 Task: In the Company infosys.com, Log call with description : 'Had a conversation with a lead exploring partnership opportunities.'; Select call outcome: 'Busy '; Select call Direction: Inbound; Add date: '15 September, 2023' and time 10:00:AM. Logged in from softage.1@softage.net
Action: Mouse moved to (83, 49)
Screenshot: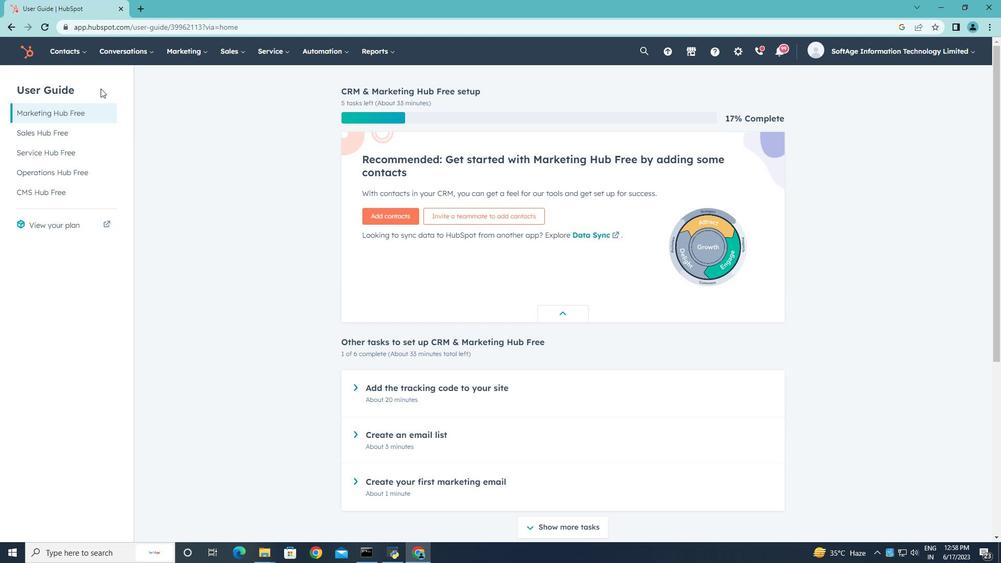 
Action: Mouse pressed left at (83, 49)
Screenshot: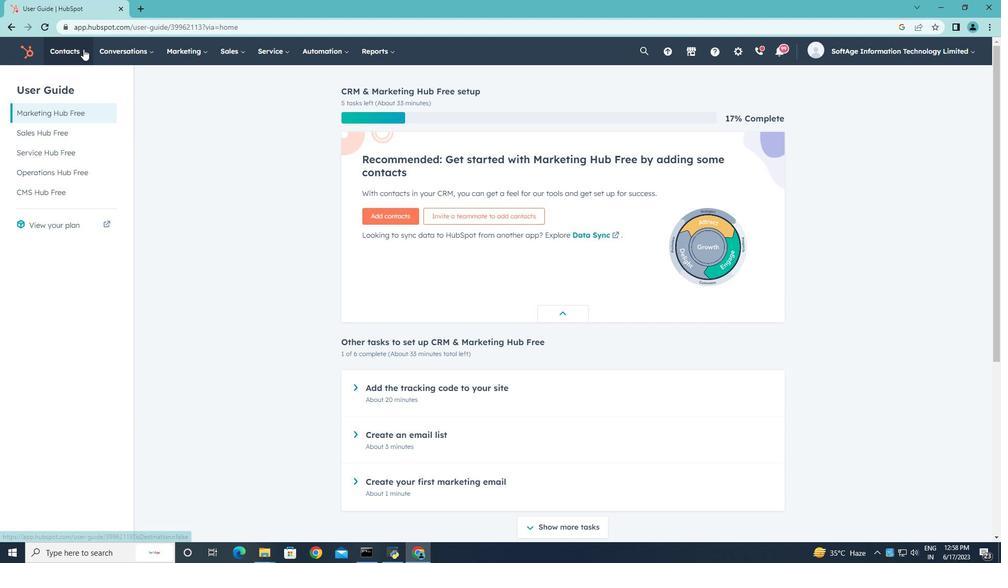 
Action: Mouse moved to (74, 102)
Screenshot: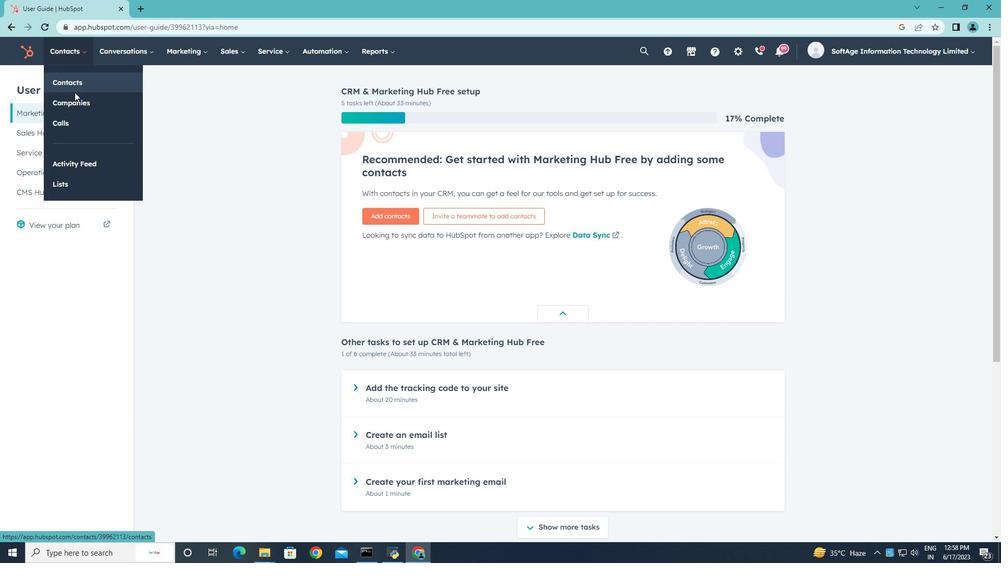 
Action: Mouse pressed left at (74, 102)
Screenshot: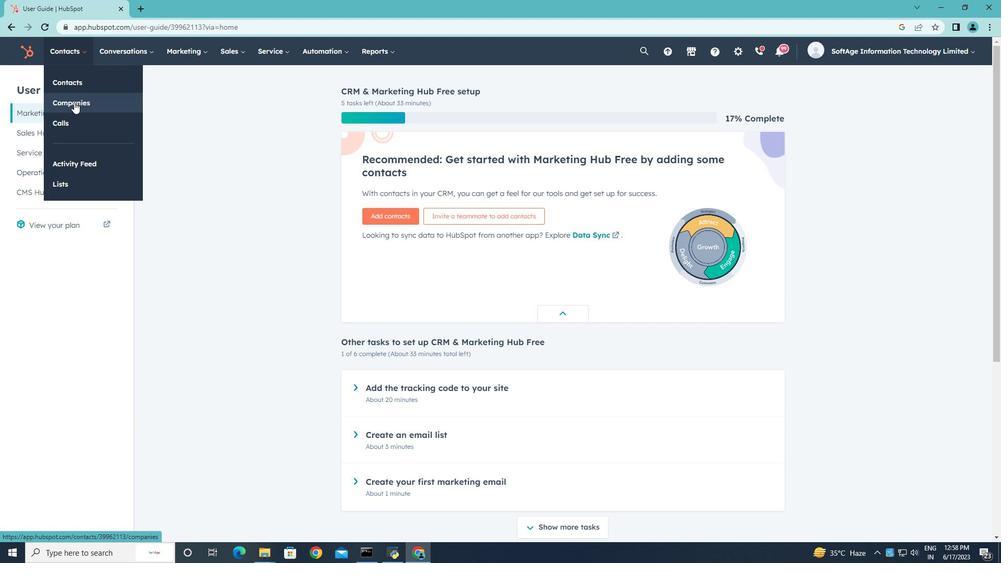 
Action: Mouse moved to (73, 170)
Screenshot: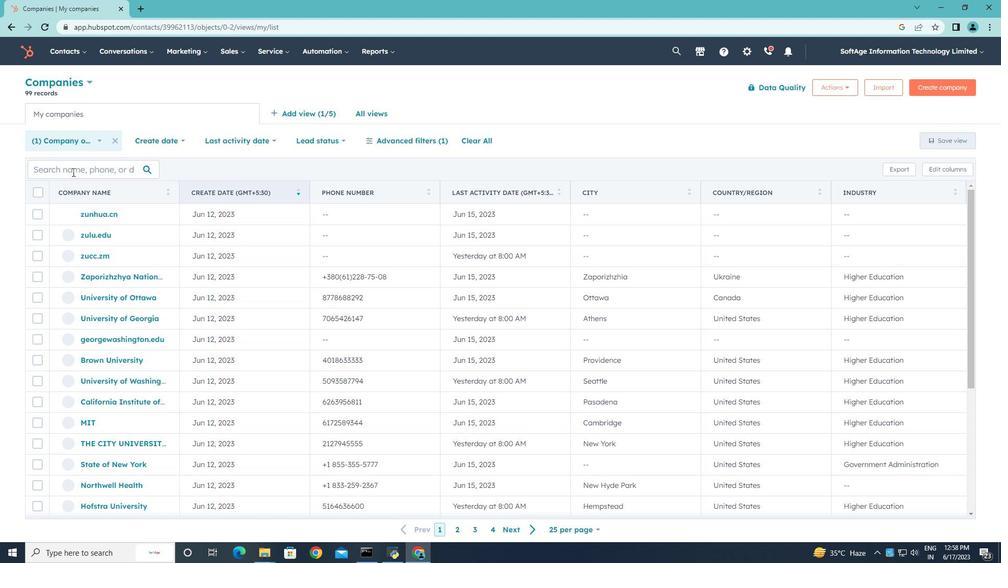 
Action: Mouse pressed left at (73, 170)
Screenshot: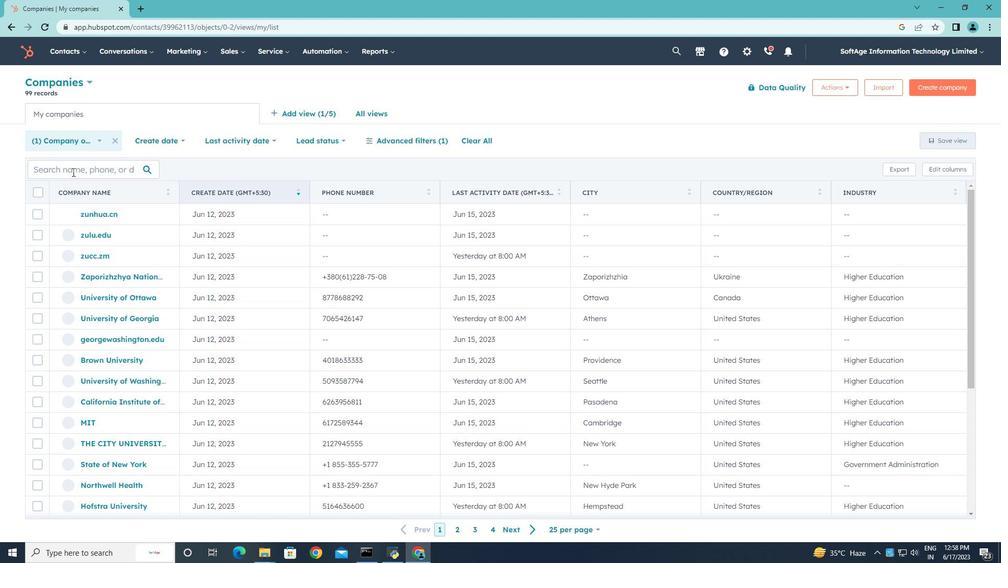 
Action: Key pressed infosys.com
Screenshot: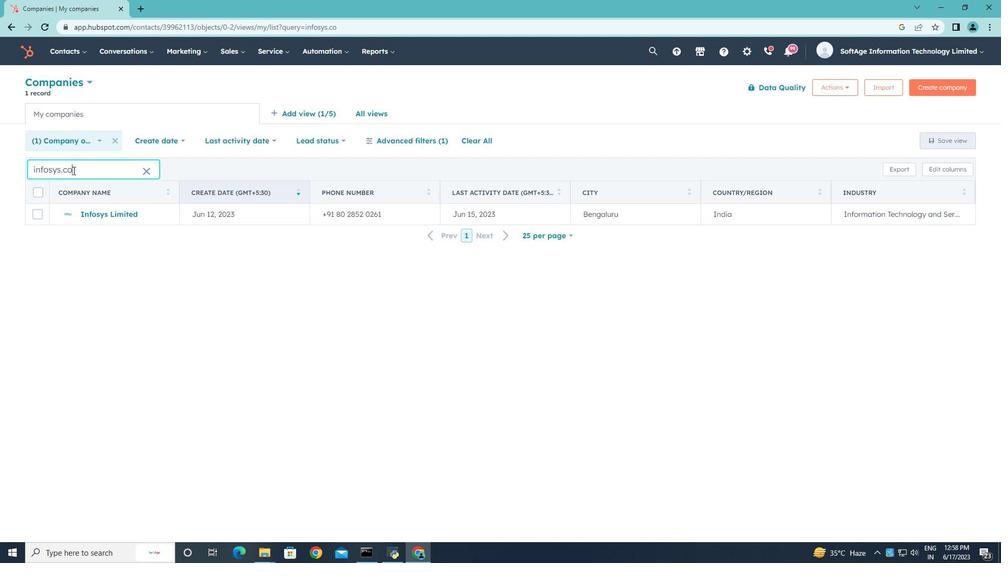 
Action: Mouse moved to (100, 214)
Screenshot: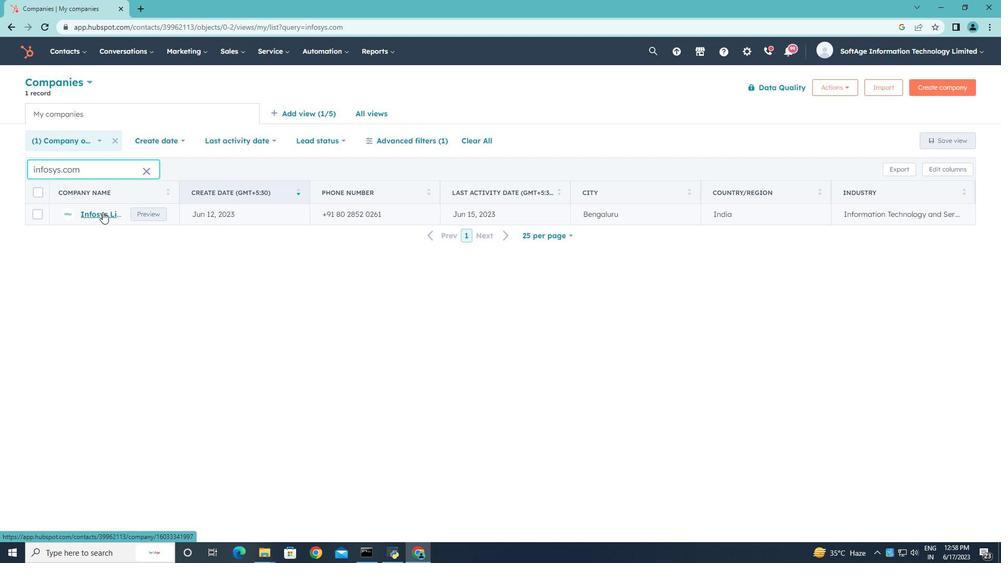 
Action: Mouse pressed left at (100, 214)
Screenshot: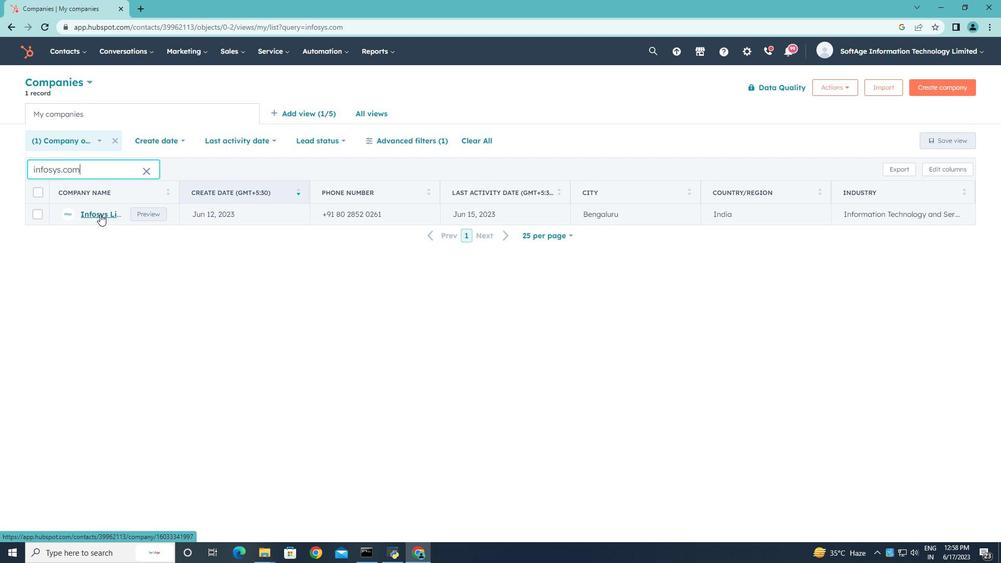 
Action: Mouse moved to (202, 177)
Screenshot: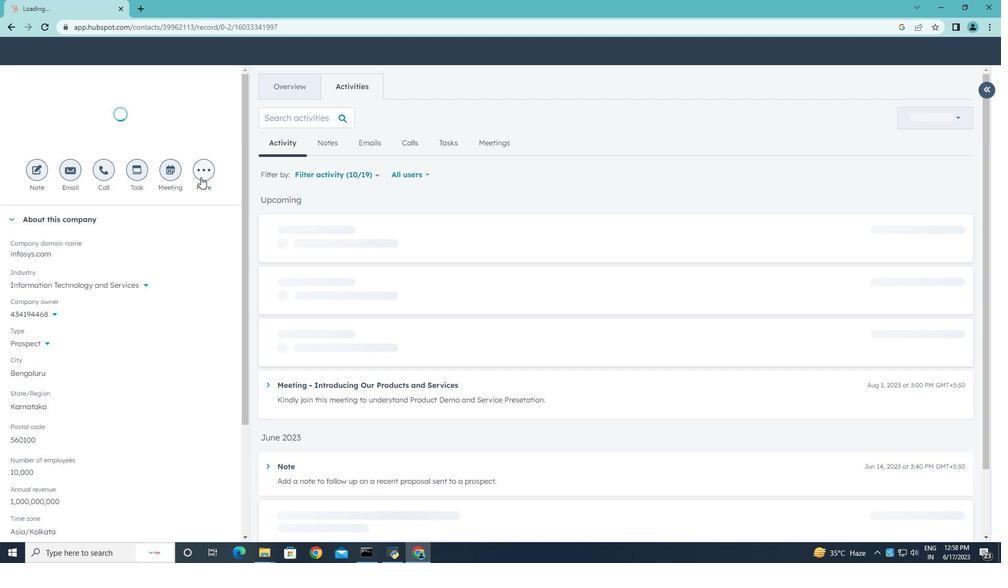
Action: Mouse pressed left at (202, 177)
Screenshot: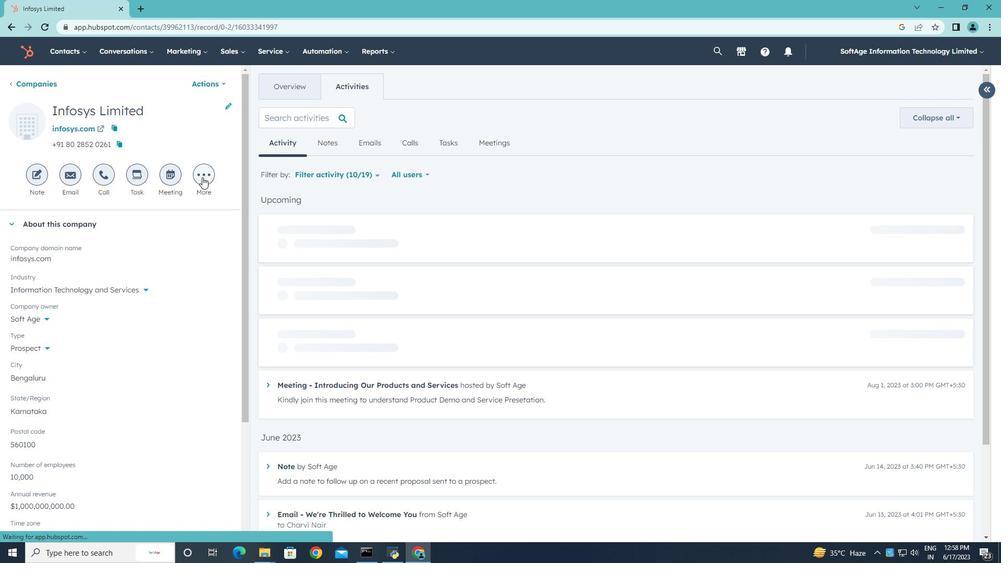 
Action: Mouse moved to (186, 261)
Screenshot: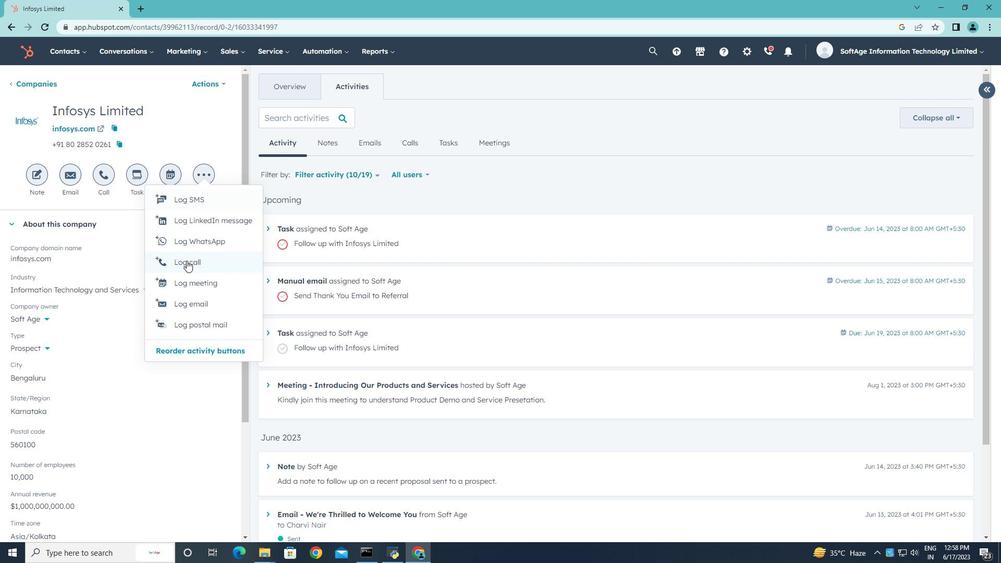 
Action: Mouse pressed left at (186, 261)
Screenshot: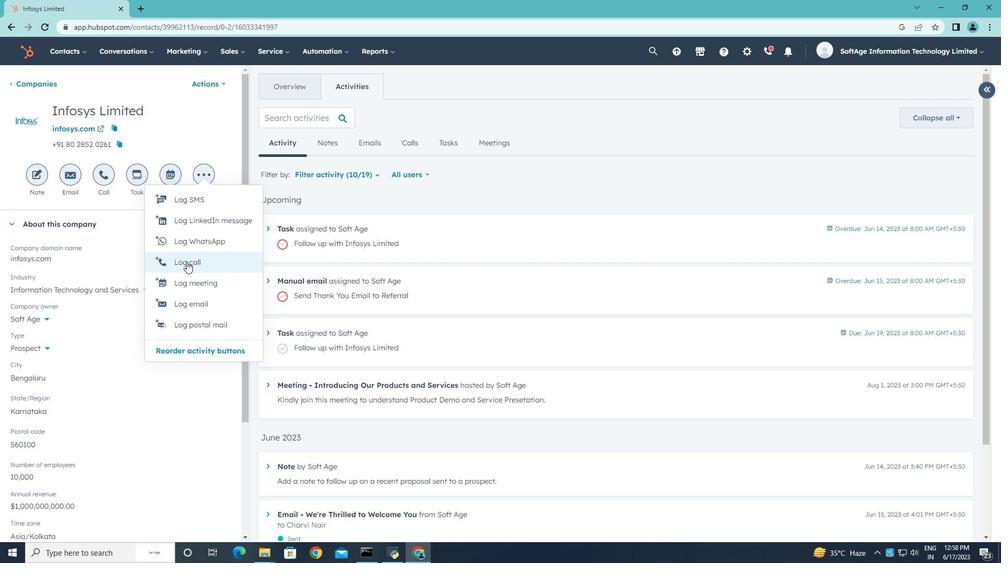 
Action: Key pressed <Key.shift>Had<Key.space>a<Key.space>conversation<Key.space>with<Key.space>a<Key.space>lead<Key.space>exploring<Key.space>partnership<Key.space>opportunities.
Screenshot: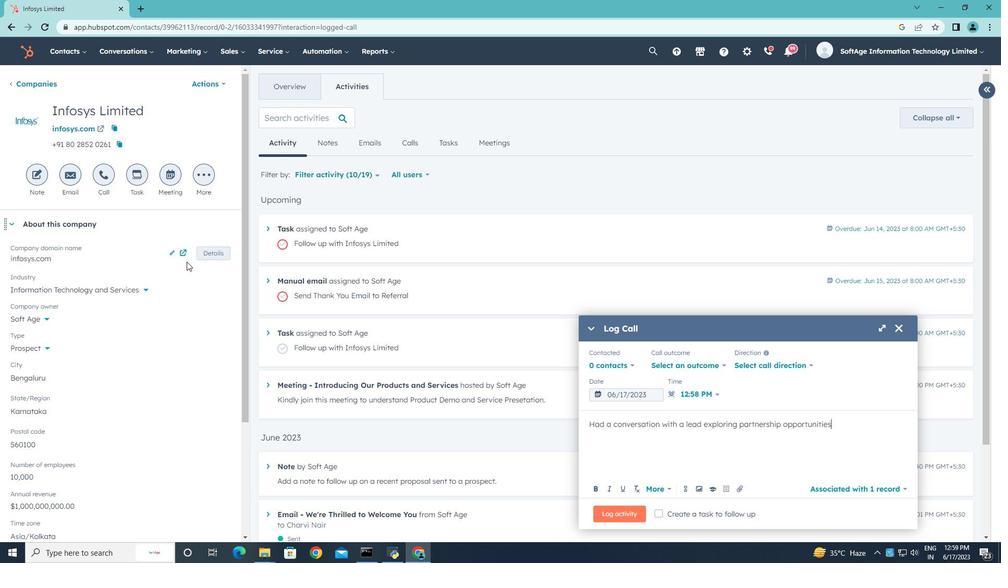 
Action: Mouse moved to (723, 365)
Screenshot: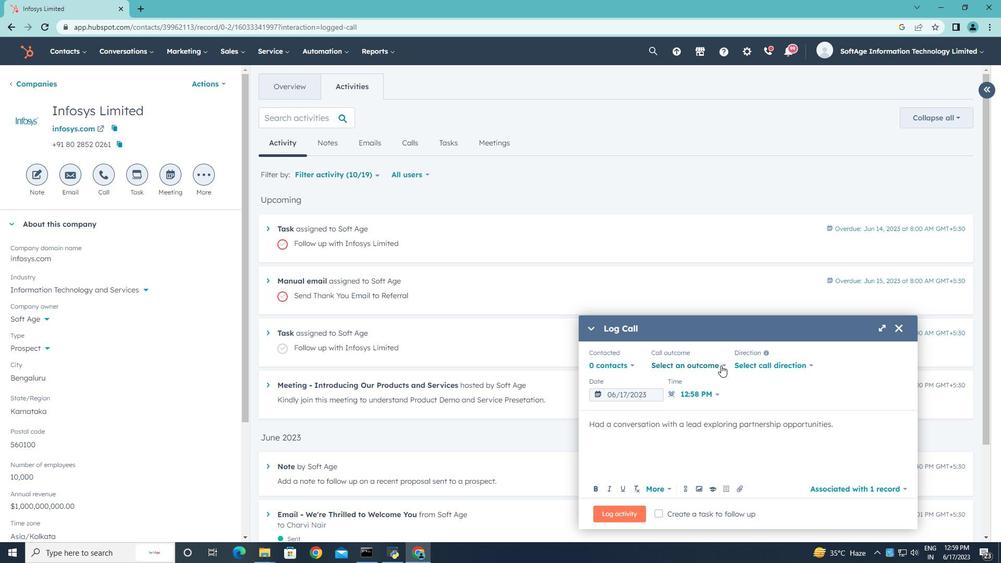 
Action: Mouse pressed left at (723, 365)
Screenshot: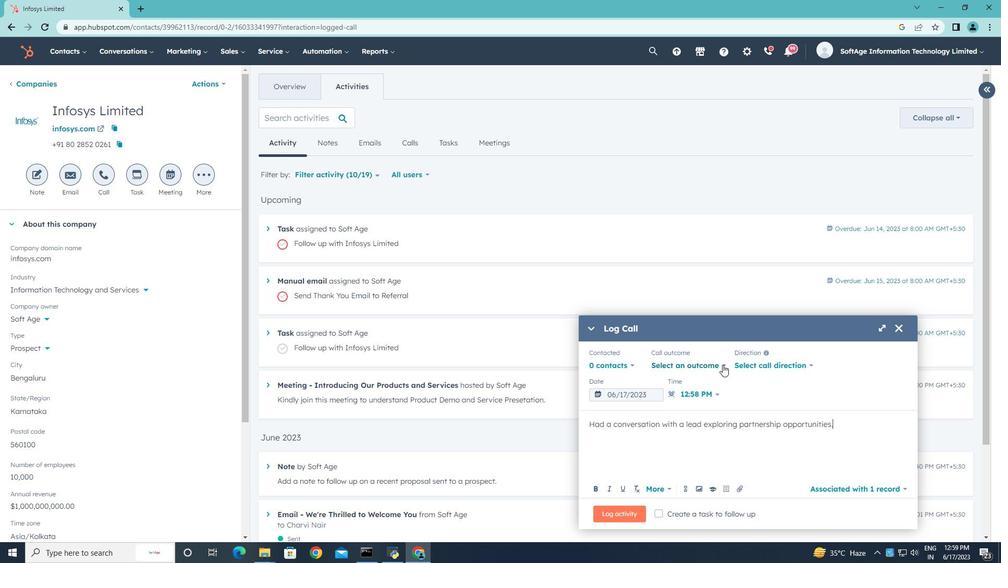 
Action: Mouse moved to (700, 390)
Screenshot: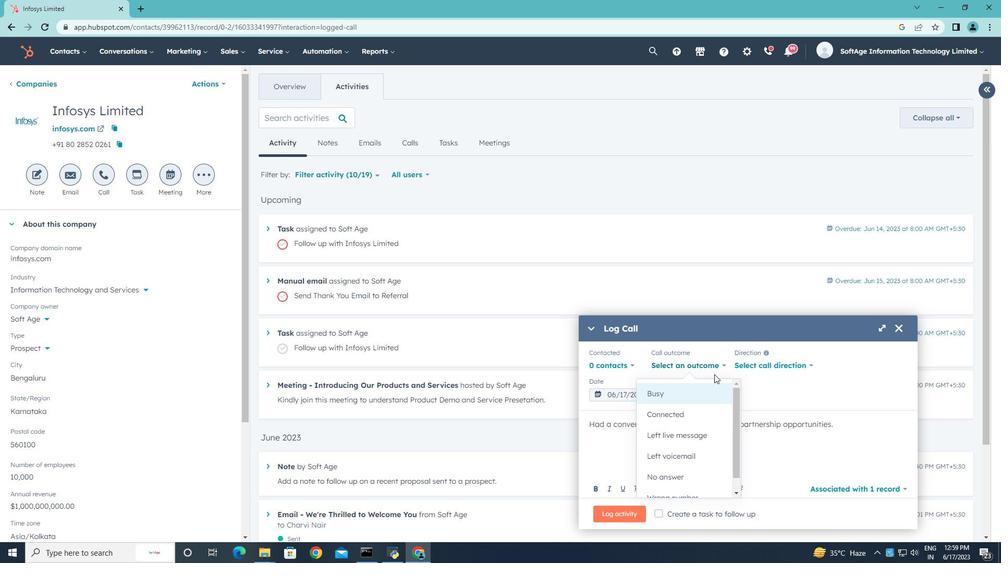 
Action: Mouse pressed left at (700, 390)
Screenshot: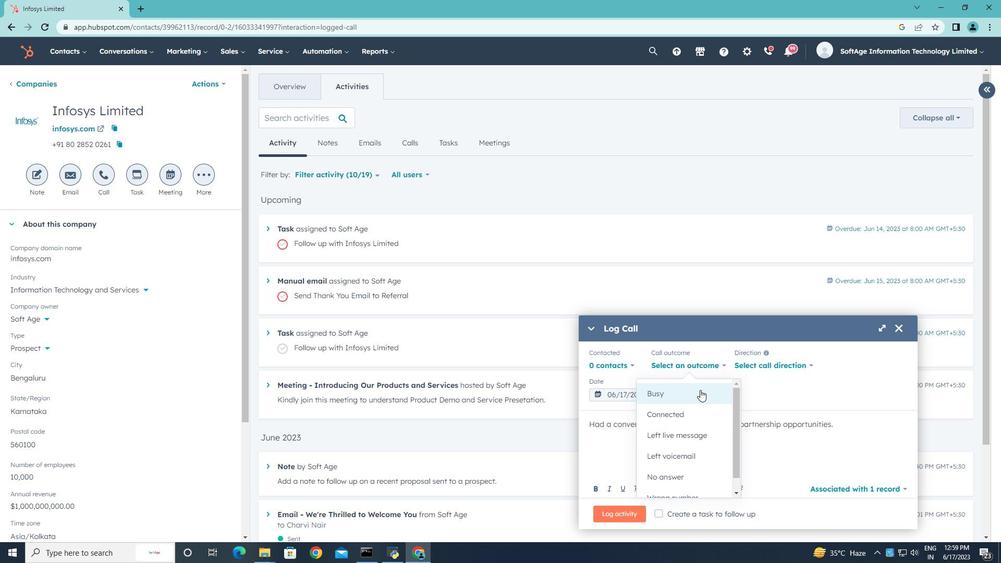 
Action: Mouse moved to (758, 363)
Screenshot: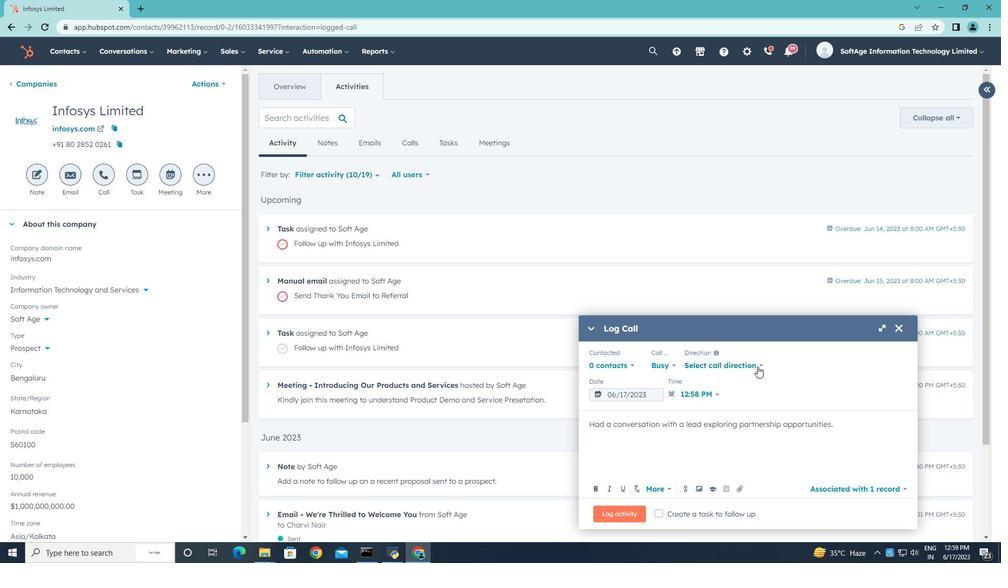 
Action: Mouse pressed left at (758, 363)
Screenshot: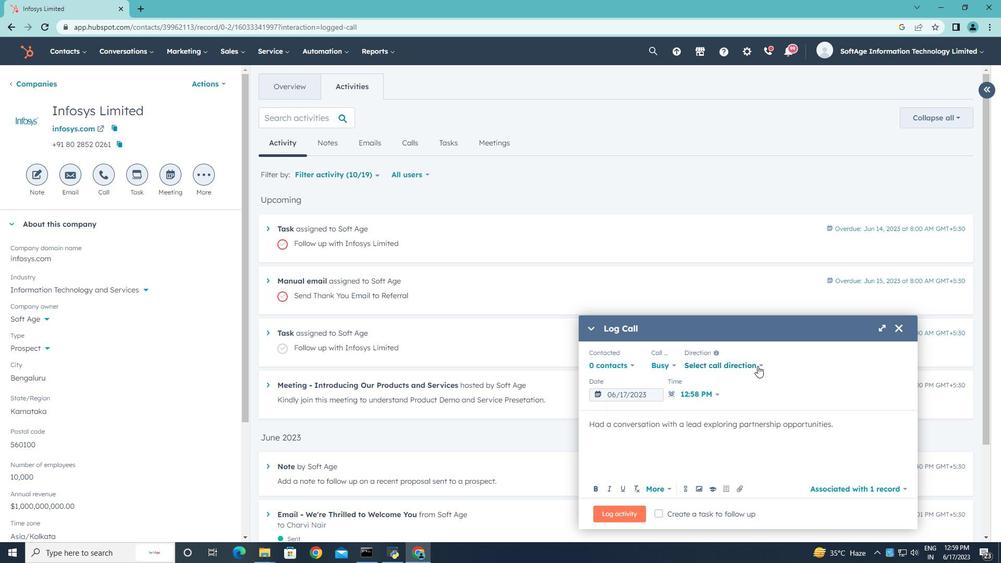 
Action: Mouse moved to (739, 395)
Screenshot: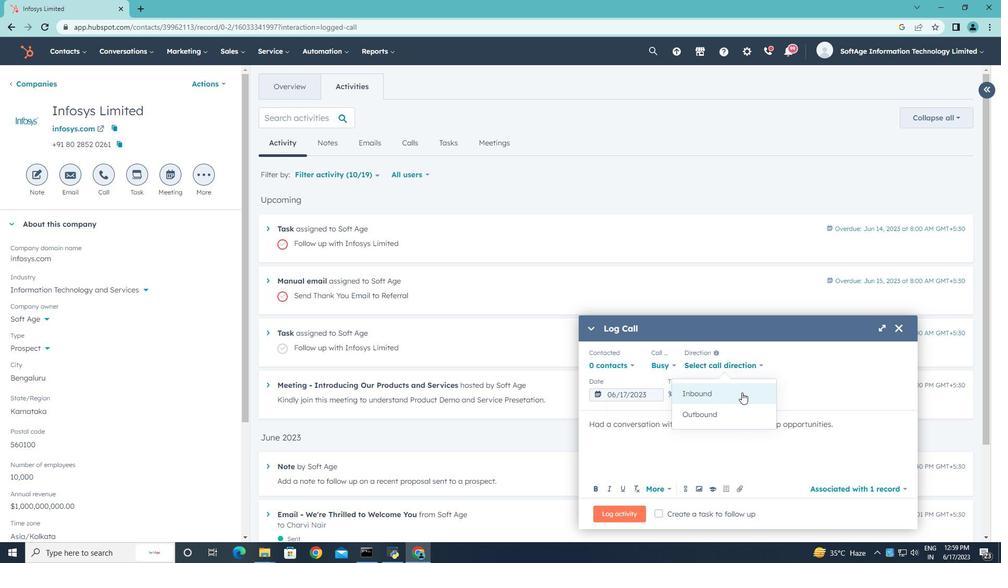 
Action: Mouse pressed left at (739, 395)
Screenshot: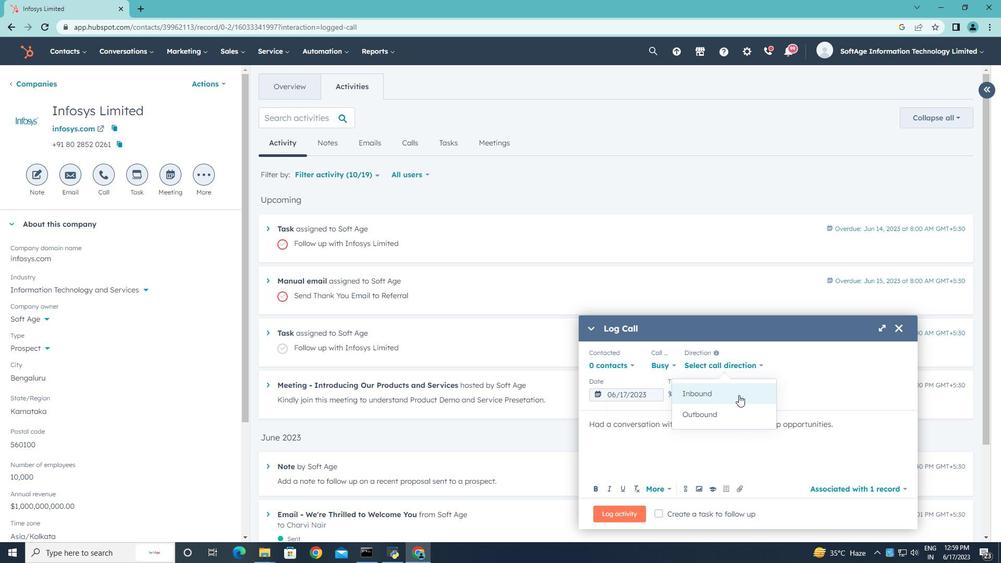 
Action: Mouse moved to (804, 366)
Screenshot: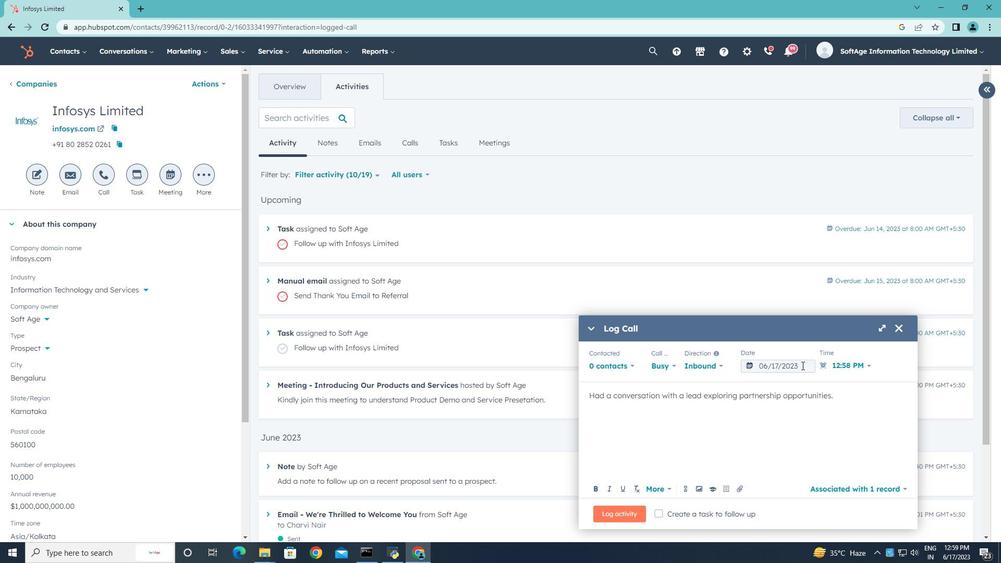 
Action: Mouse pressed left at (804, 366)
Screenshot: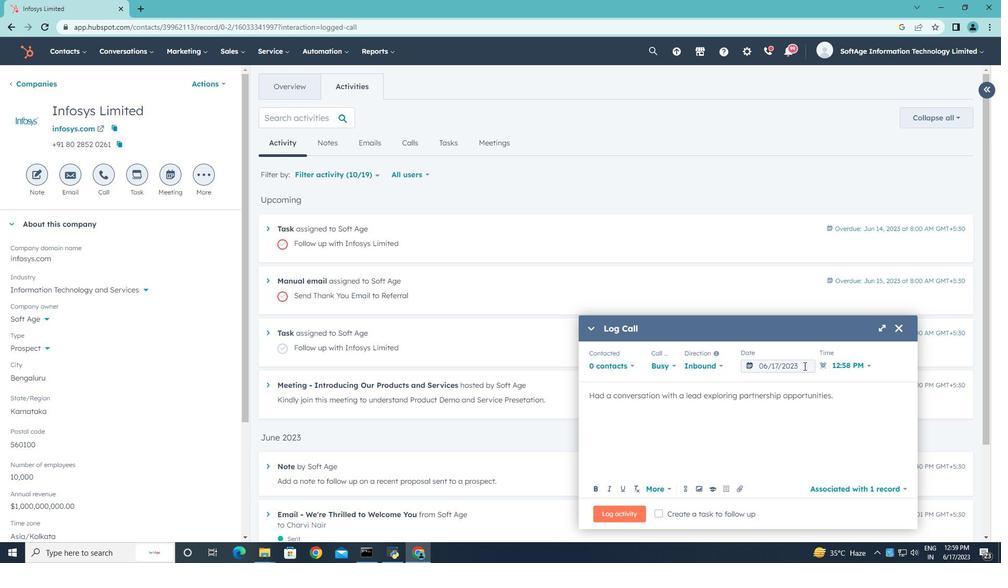
Action: Mouse moved to (880, 199)
Screenshot: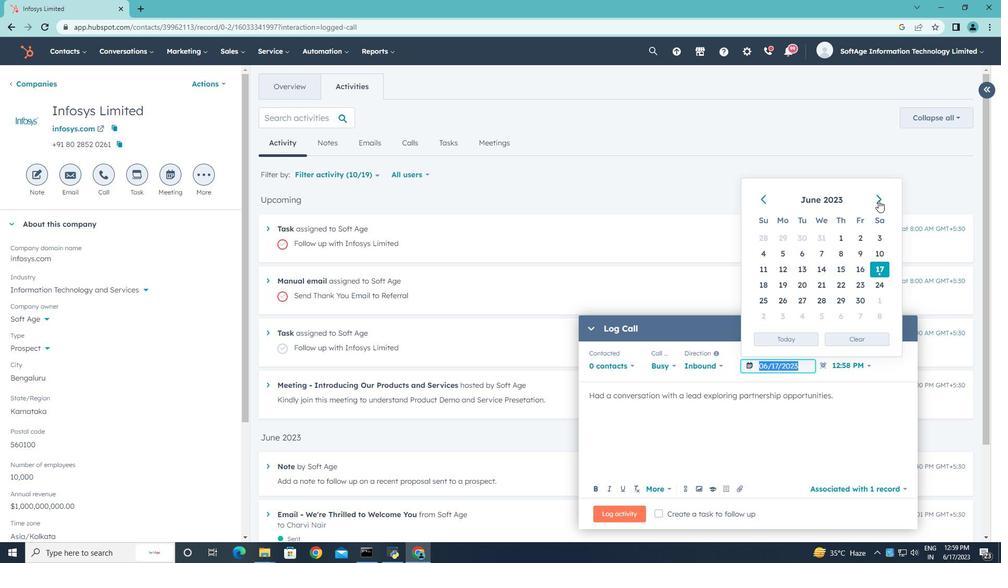 
Action: Mouse pressed left at (880, 199)
Screenshot: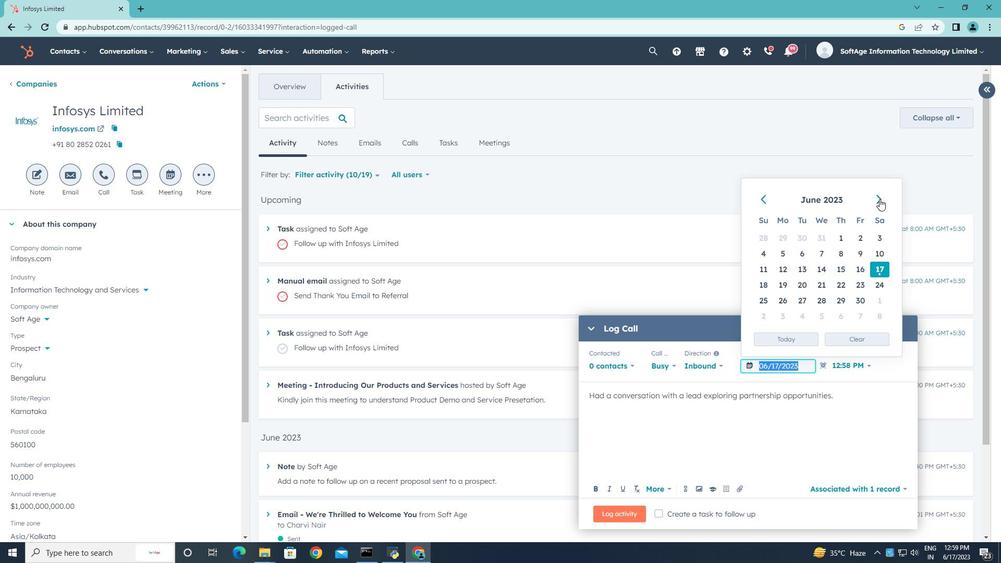 
Action: Mouse pressed left at (880, 199)
Screenshot: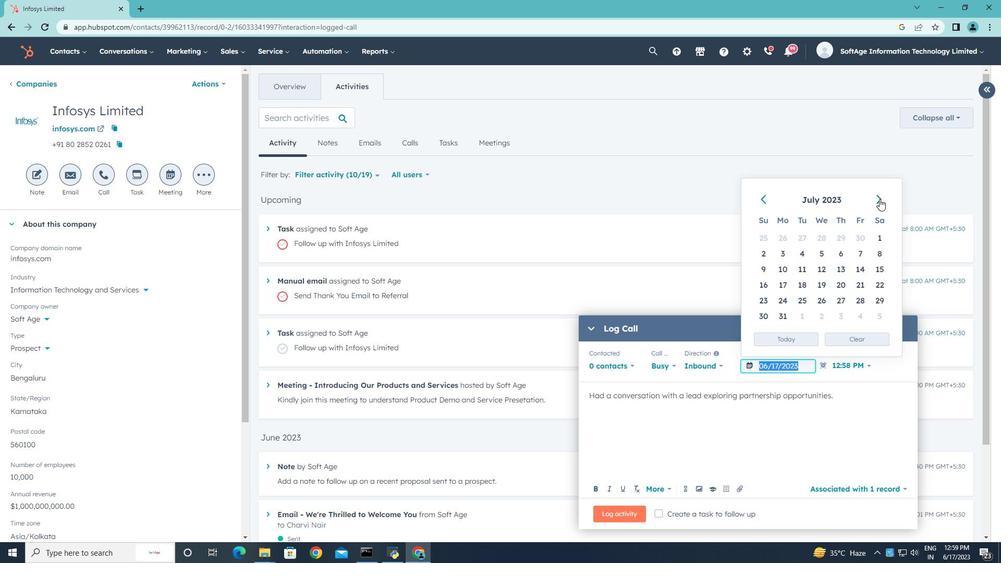 
Action: Mouse pressed left at (880, 199)
Screenshot: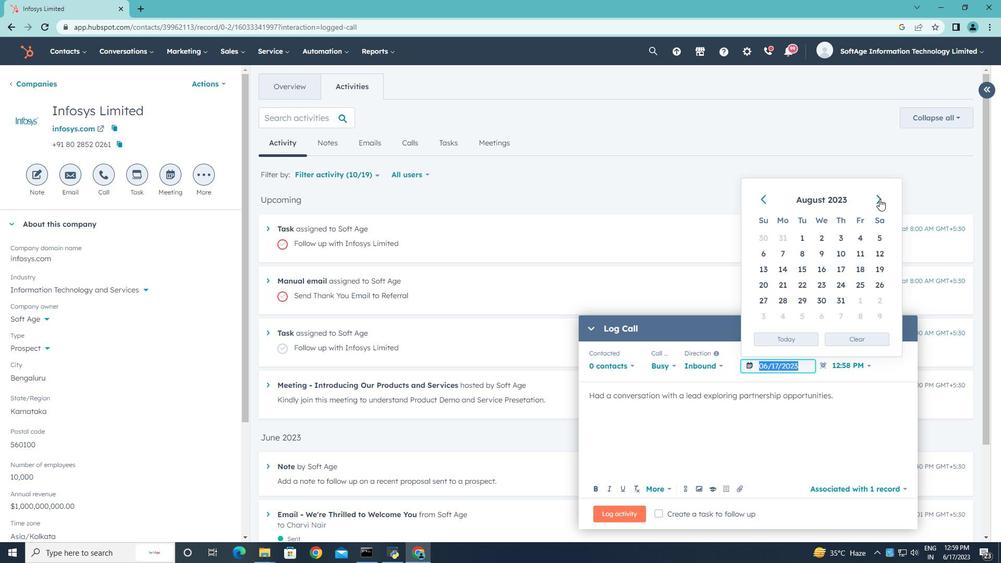 
Action: Mouse moved to (860, 270)
Screenshot: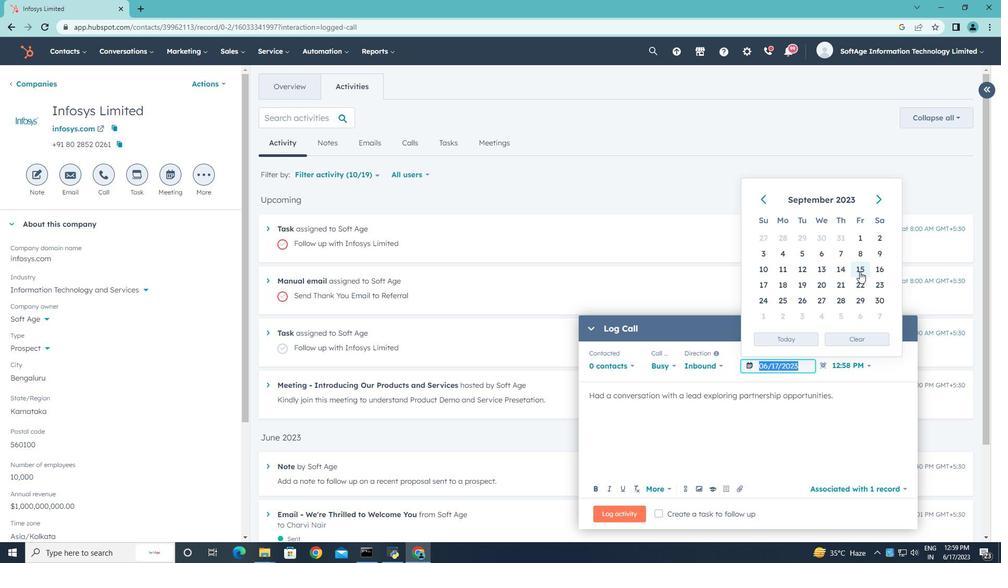 
Action: Mouse pressed left at (860, 270)
Screenshot: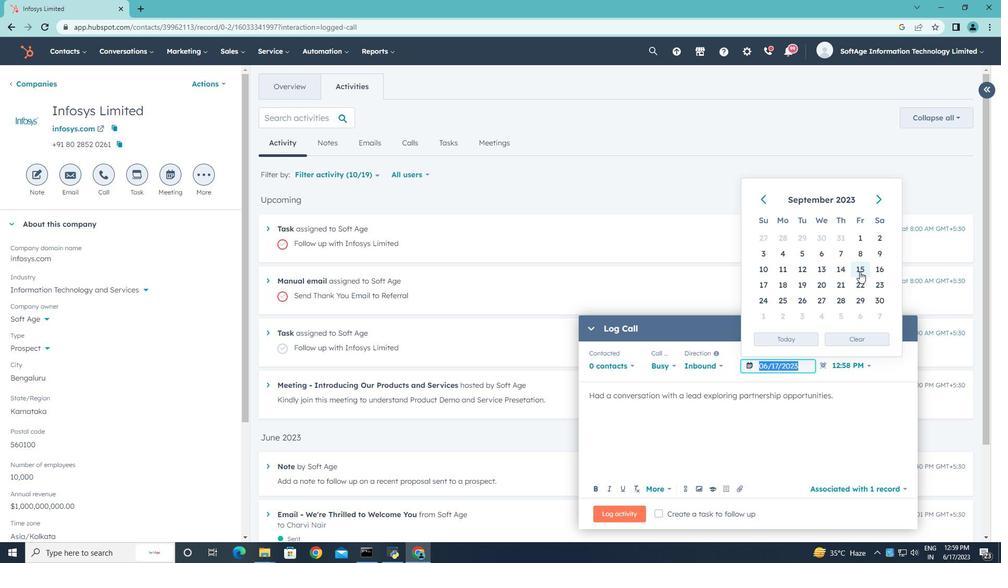 
Action: Mouse moved to (865, 367)
Screenshot: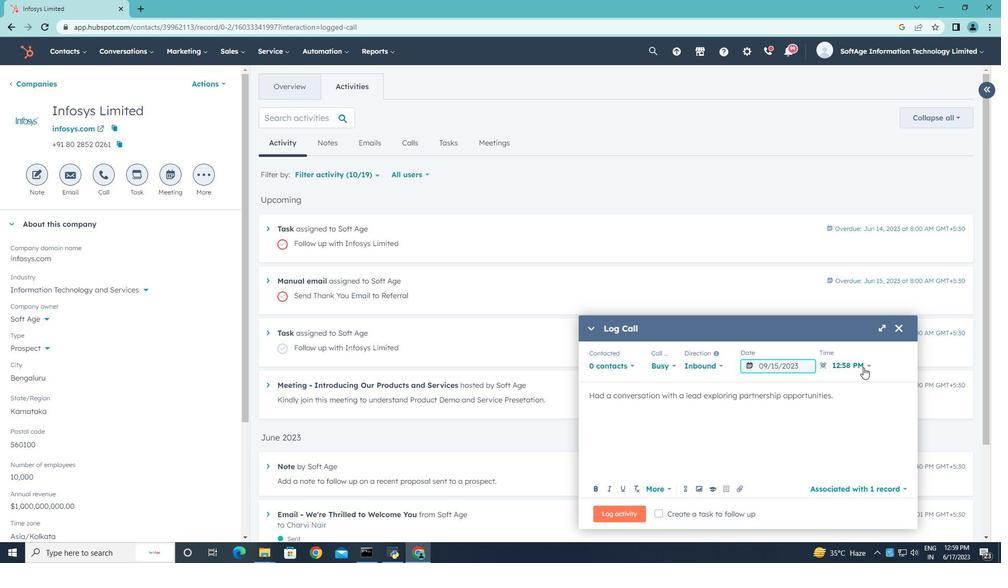 
Action: Mouse pressed left at (865, 367)
Screenshot: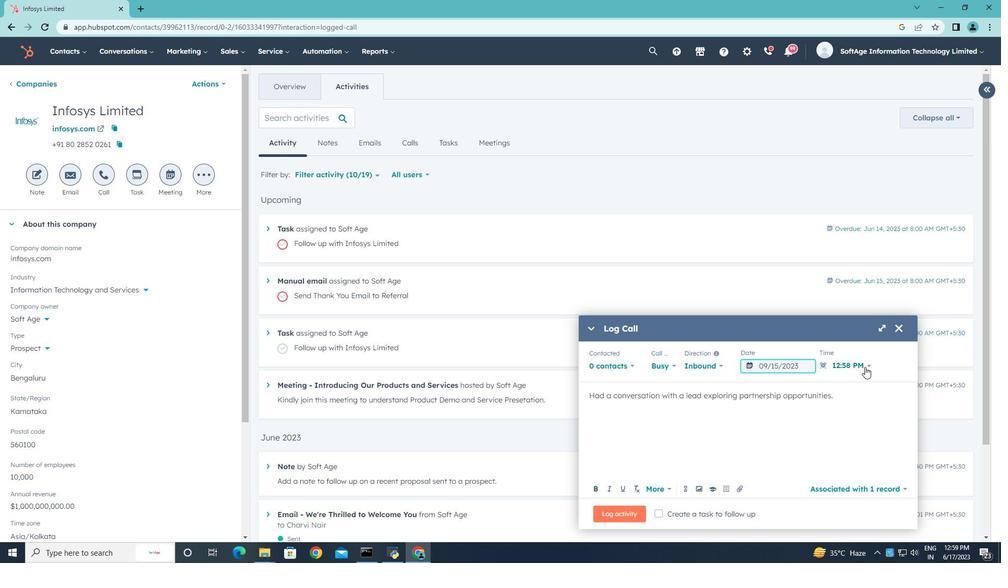 
Action: Mouse moved to (841, 434)
Screenshot: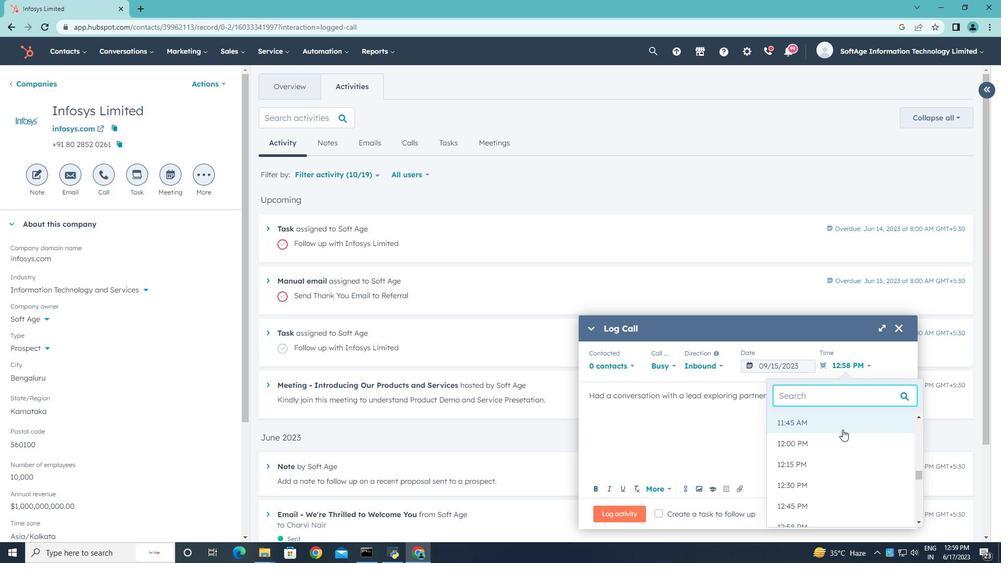 
Action: Mouse scrolled (841, 435) with delta (0, 0)
Screenshot: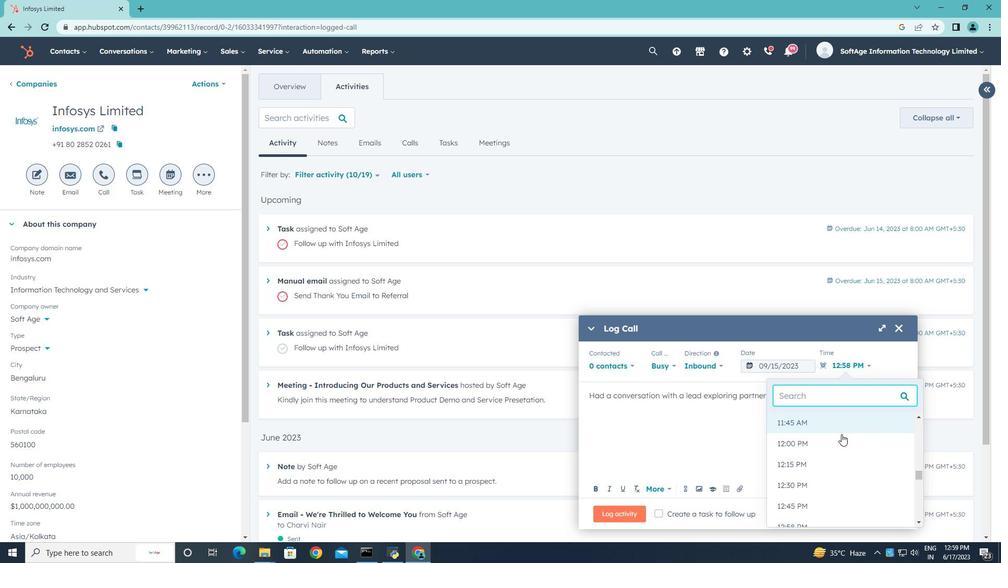 
Action: Mouse scrolled (841, 435) with delta (0, 0)
Screenshot: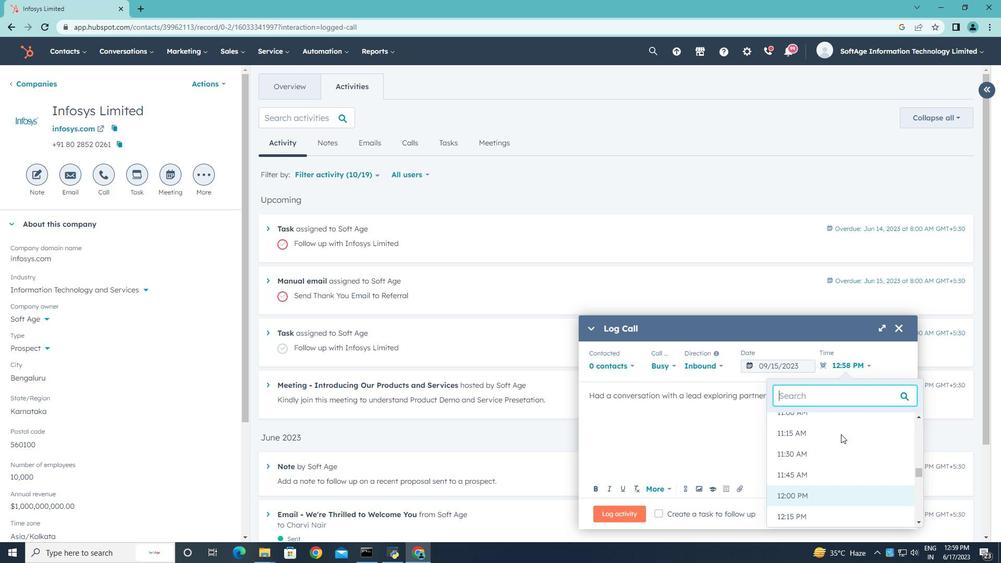 
Action: Mouse scrolled (841, 435) with delta (0, 0)
Screenshot: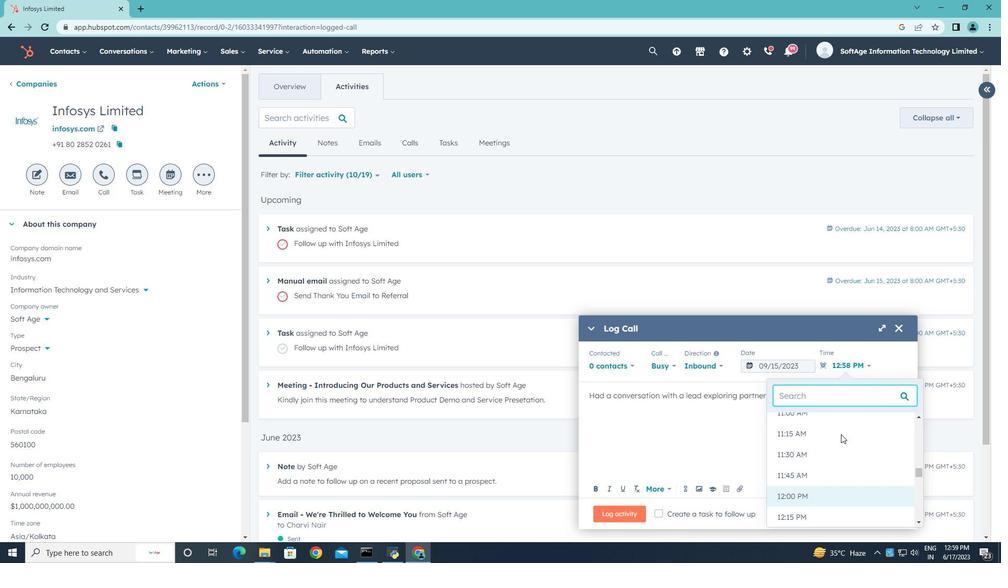 
Action: Mouse pressed left at (841, 434)
Screenshot: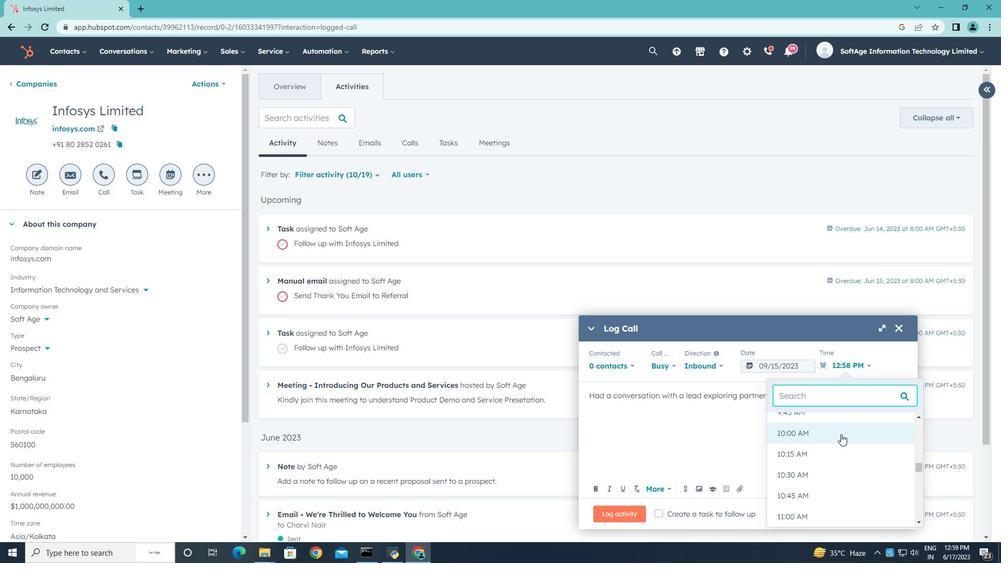 
Action: Mouse moved to (625, 516)
Screenshot: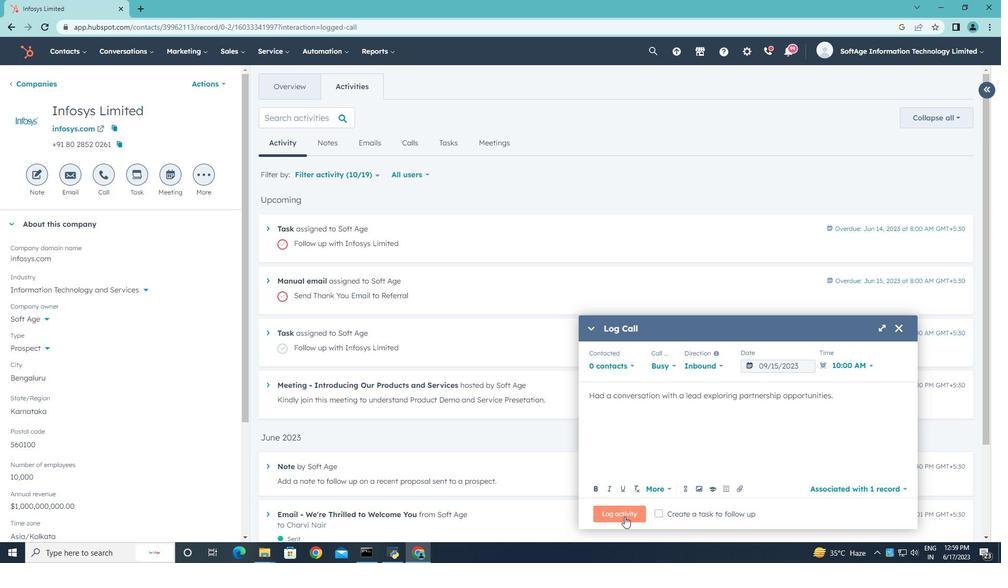 
Action: Mouse pressed left at (625, 516)
Screenshot: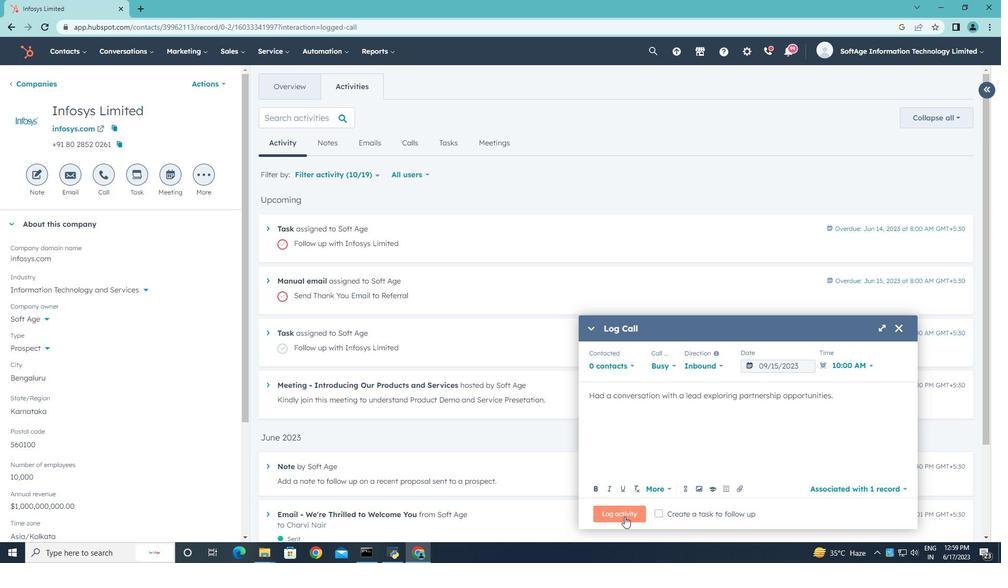 
